 Task: Select and add the product "Tide Laundry Detergent Liquid Original (92 oz)" to cart from the store "DashMart".
Action: Mouse pressed left at (46, 81)
Screenshot: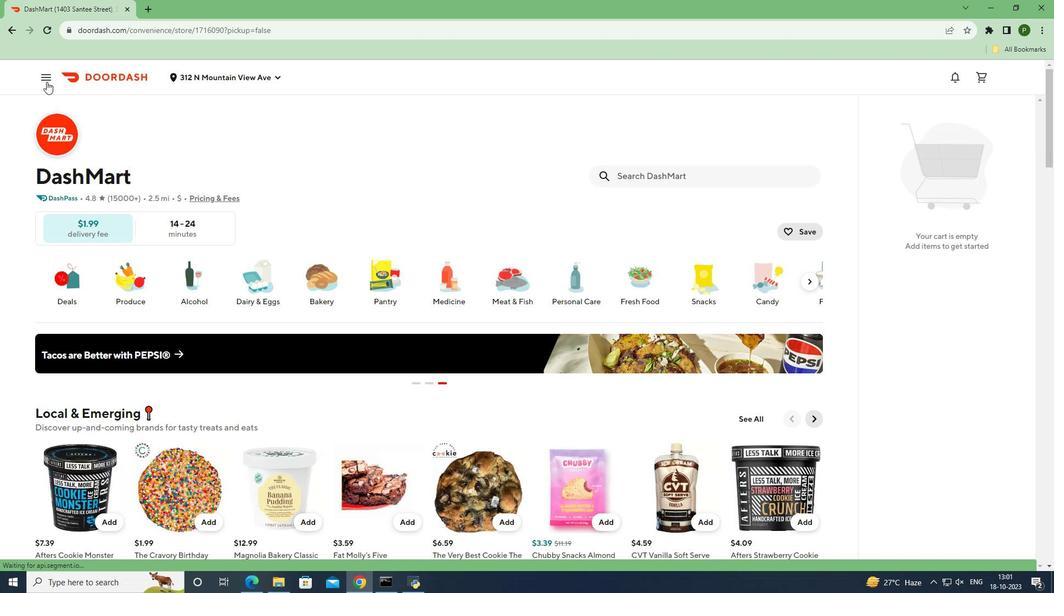 
Action: Mouse moved to (60, 157)
Screenshot: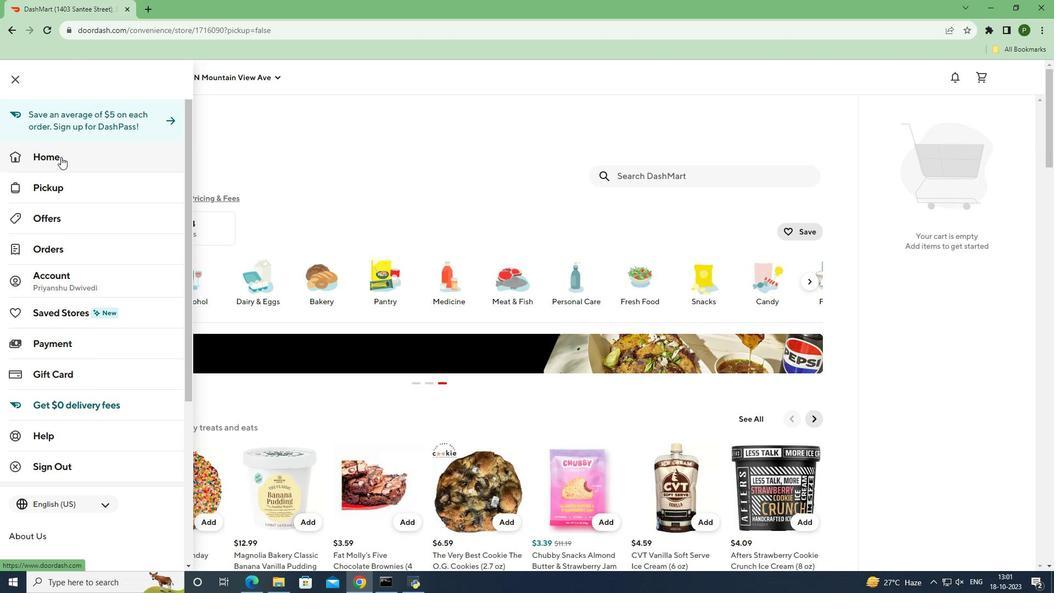 
Action: Mouse pressed left at (60, 157)
Screenshot: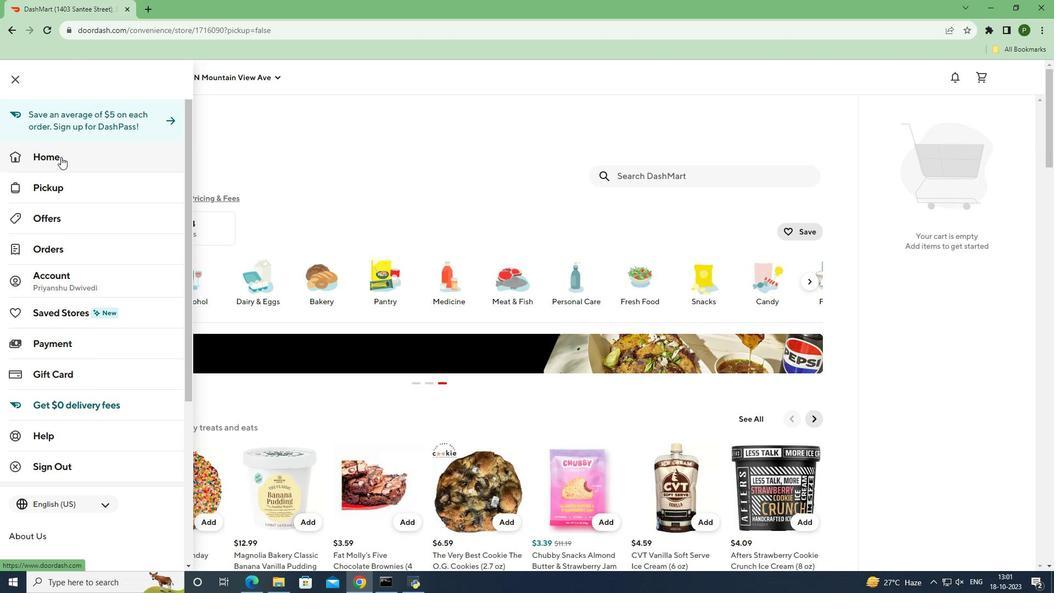 
Action: Mouse moved to (836, 116)
Screenshot: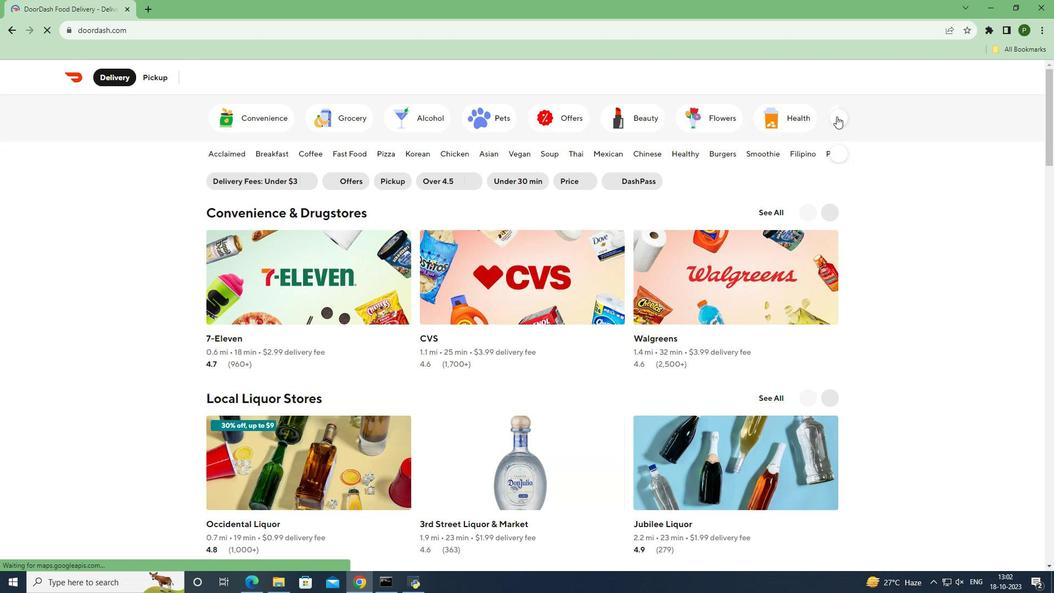 
Action: Mouse pressed left at (836, 116)
Screenshot: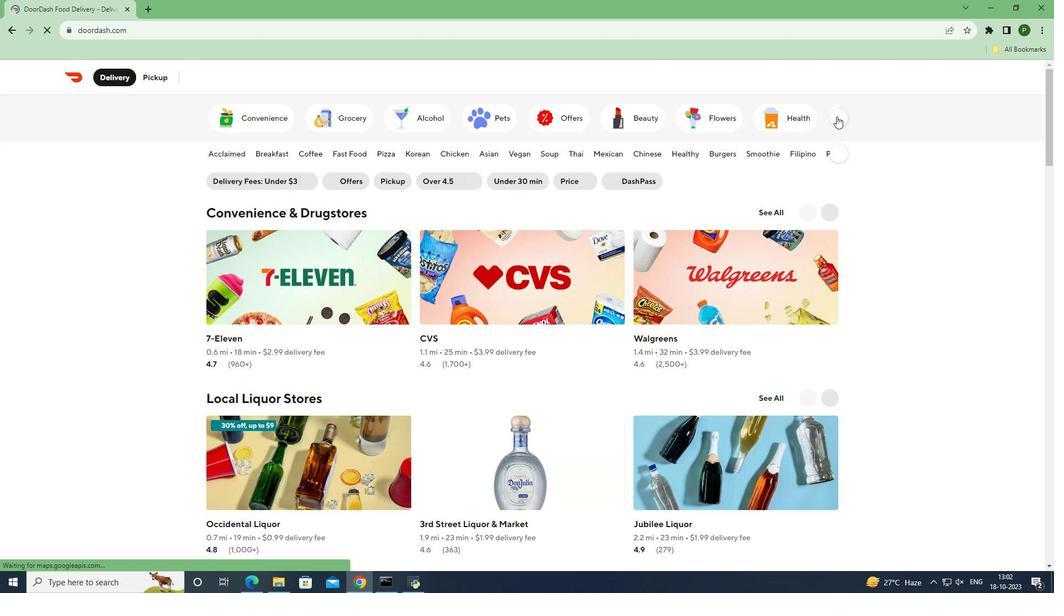 
Action: Mouse moved to (419, 120)
Screenshot: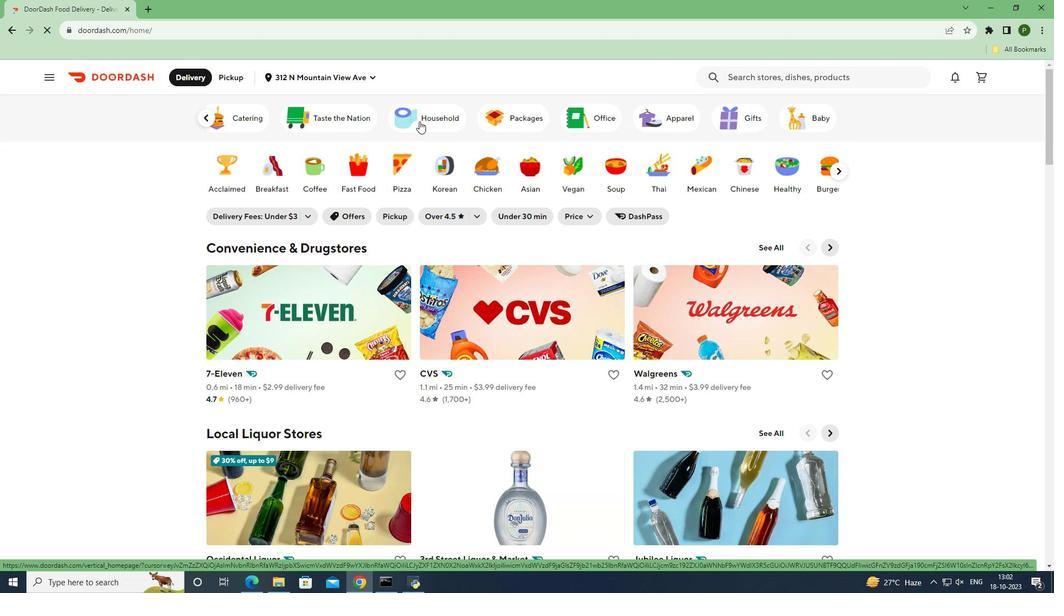 
Action: Mouse pressed left at (419, 120)
Screenshot: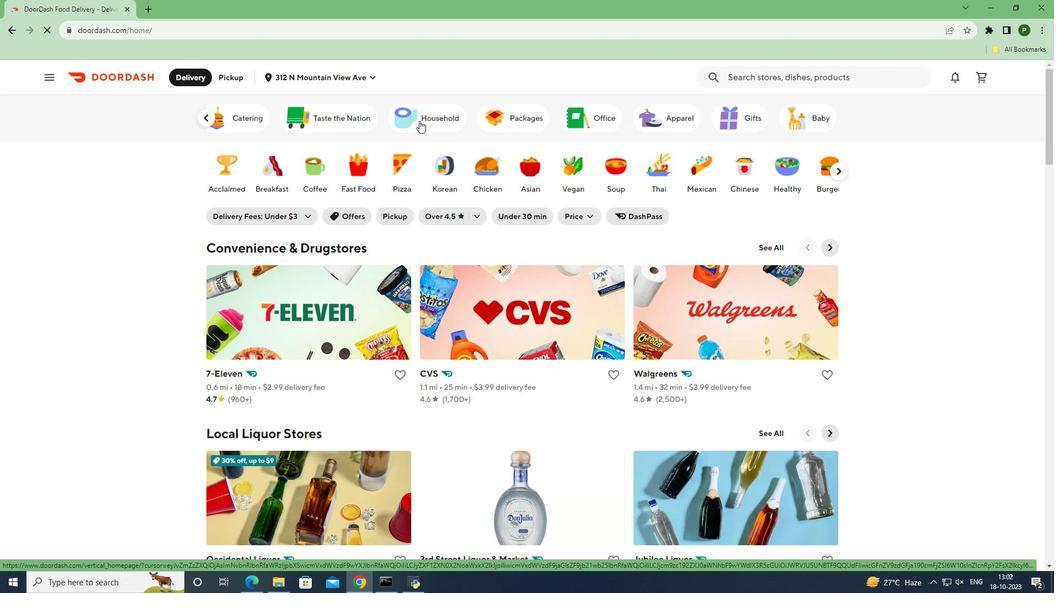 
Action: Mouse moved to (285, 532)
Screenshot: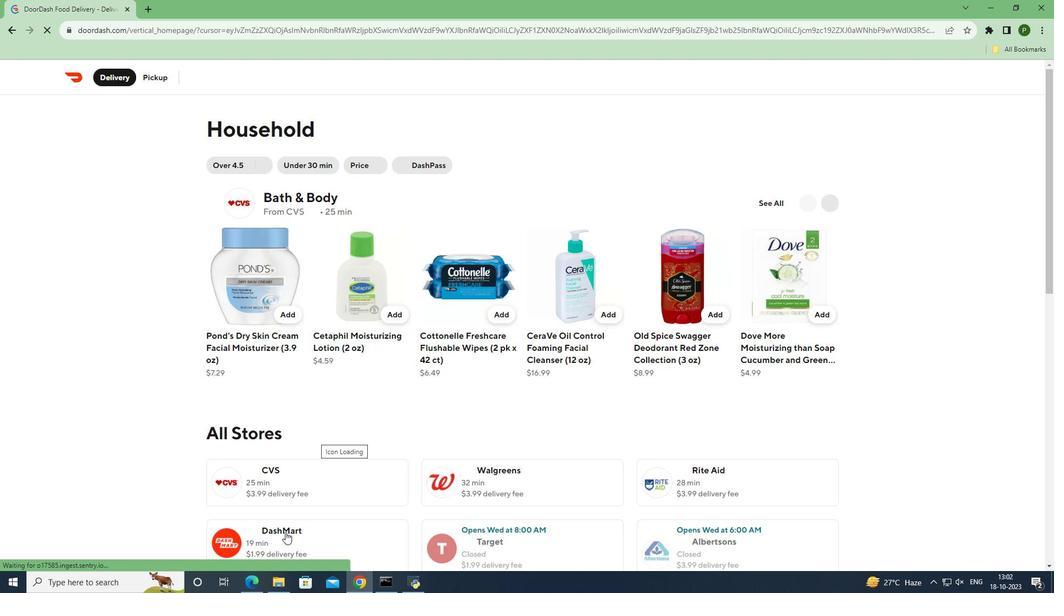 
Action: Mouse pressed left at (285, 532)
Screenshot: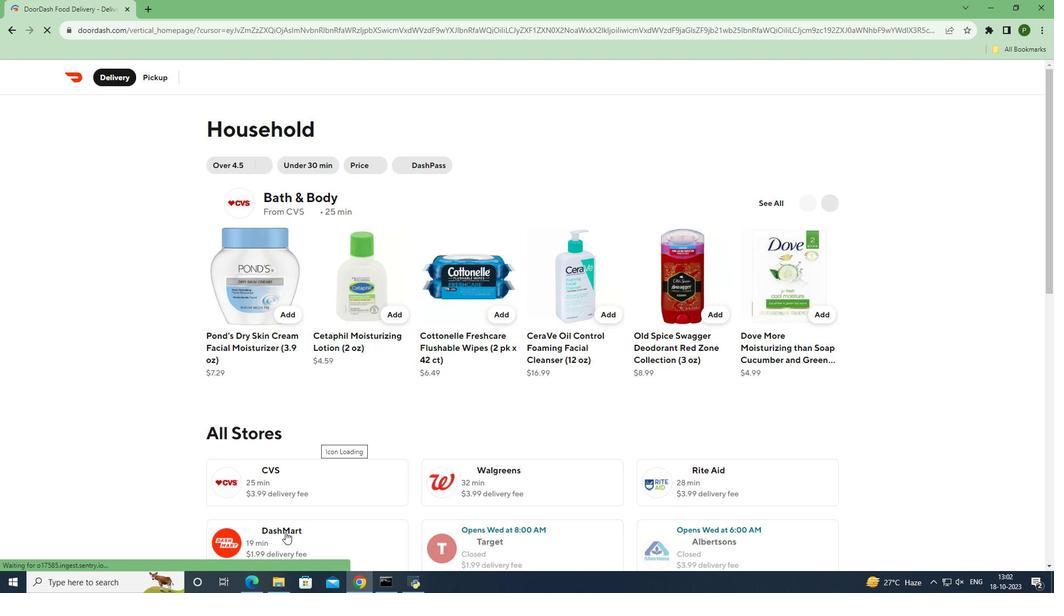 
Action: Mouse moved to (659, 175)
Screenshot: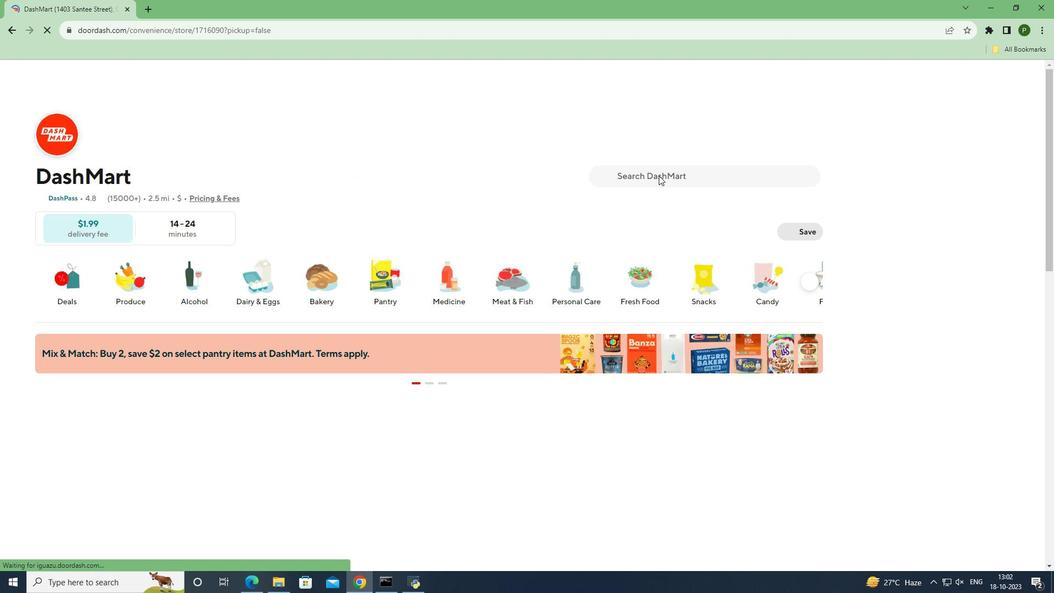 
Action: Mouse pressed left at (659, 175)
Screenshot: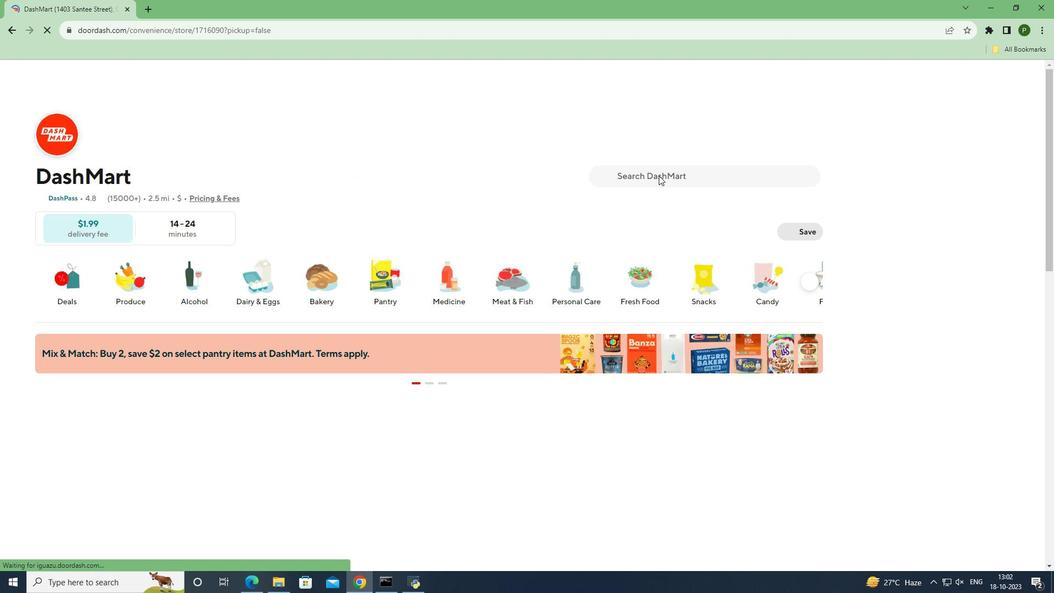 
Action: Key pressed <Key.caps_lock>T<Key.caps_lock>ide<Key.space><Key.caps_lock>L<Key.caps_lock>aundry<Key.space><Key.caps_lock>D<Key.caps_lock>etergent<Key.space><Key.caps_lock>L<Key.caps_lock>iquid<Key.space><Key.caps_lock>O<Key.caps_lock>riginal<Key.space>92<Key.space>oz<Key.shift_r>)
Screenshot: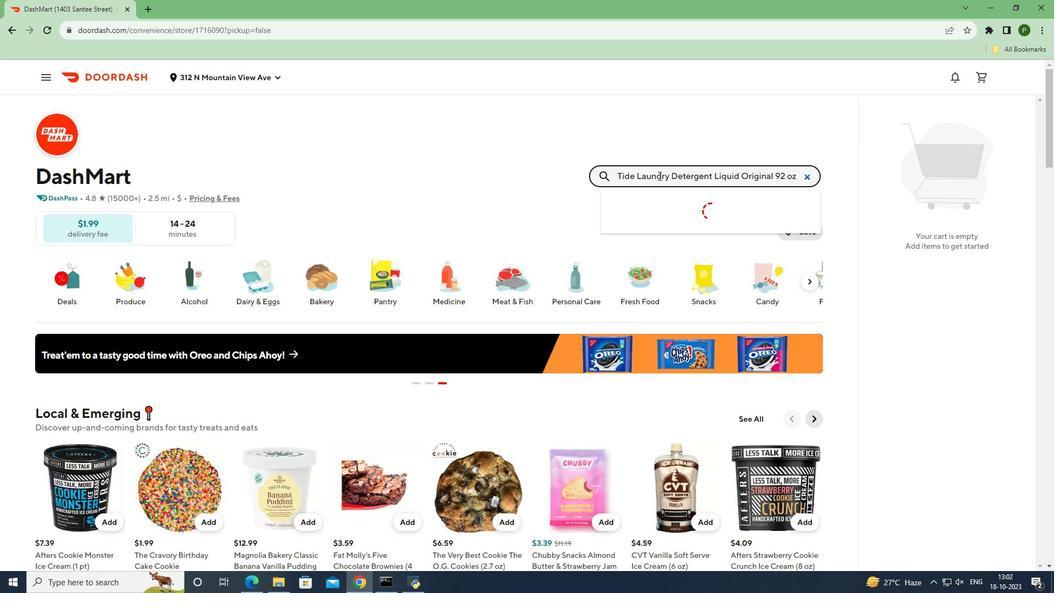 
Action: Mouse moved to (701, 322)
Screenshot: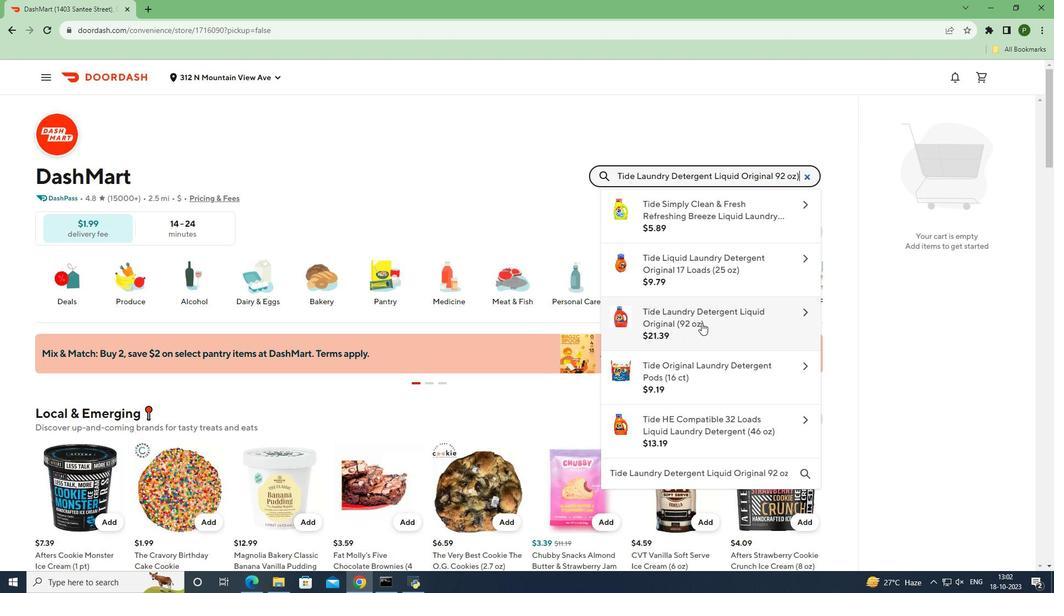 
Action: Mouse pressed left at (701, 322)
Screenshot: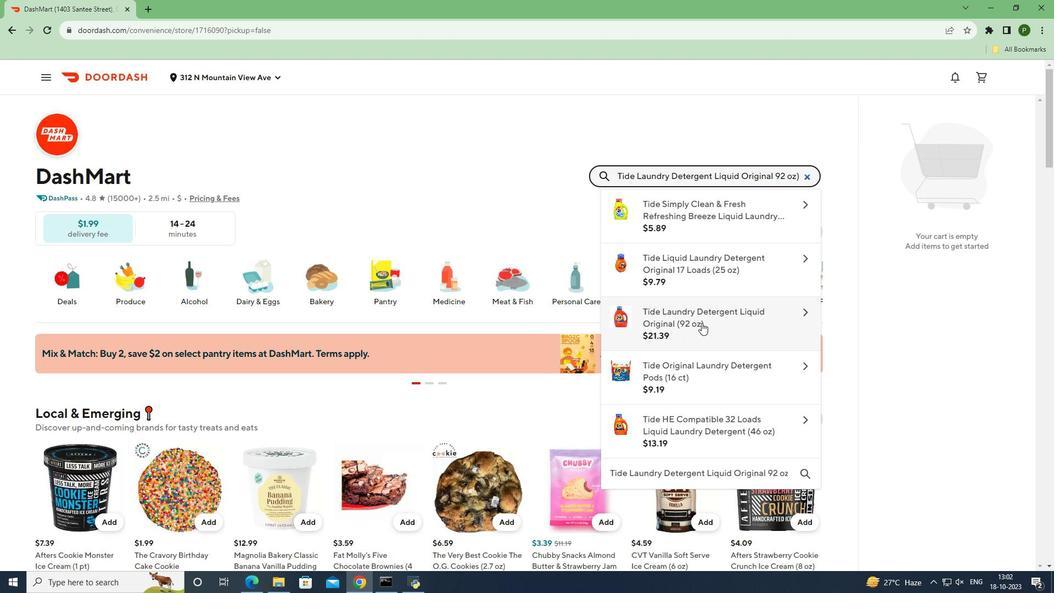 
Action: Mouse moved to (695, 538)
Screenshot: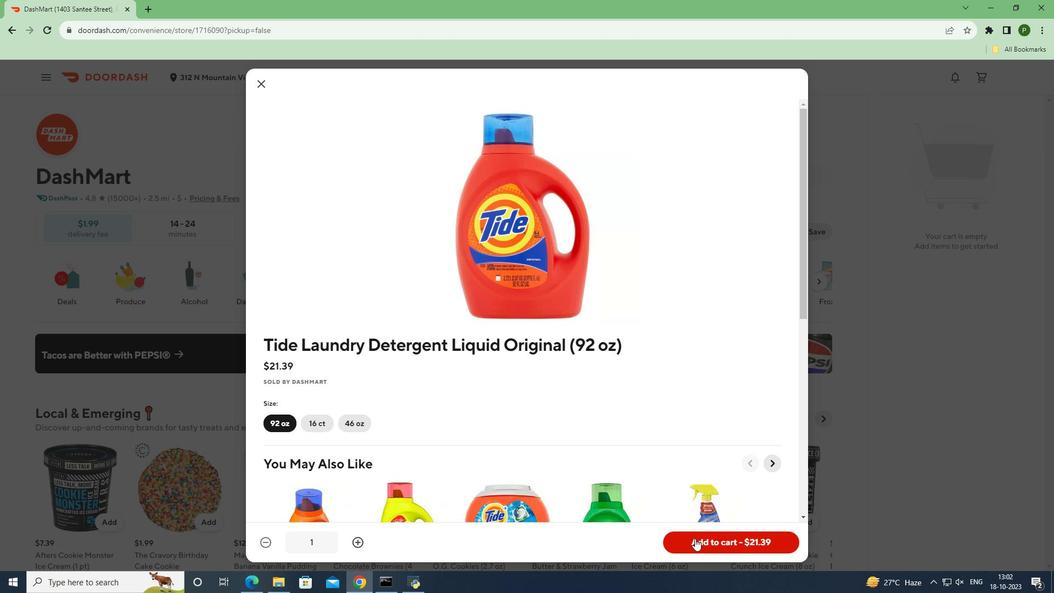 
Action: Mouse pressed left at (695, 538)
Screenshot: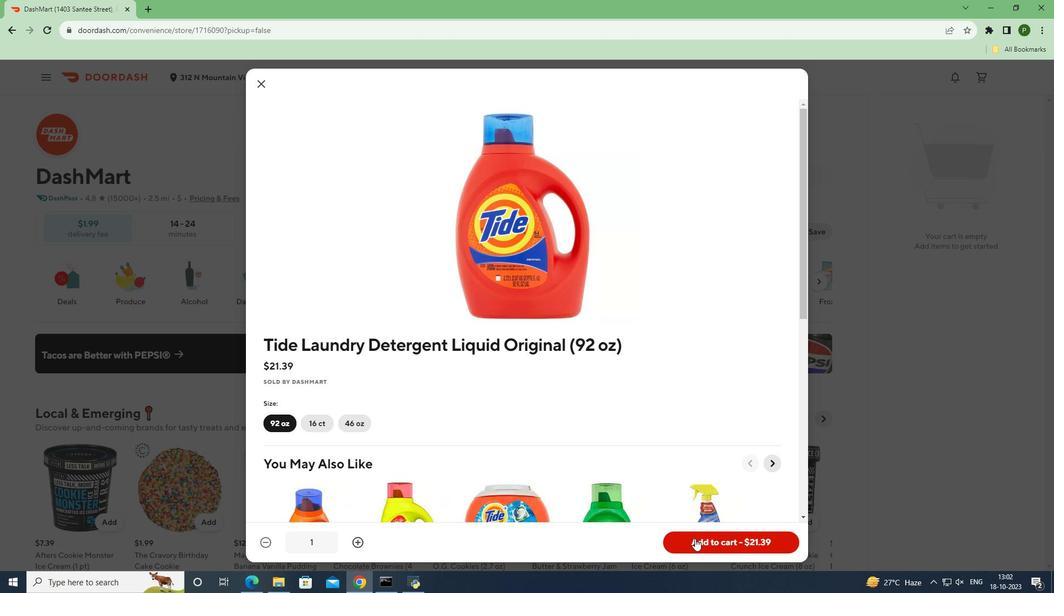 
Action: Mouse moved to (872, 464)
Screenshot: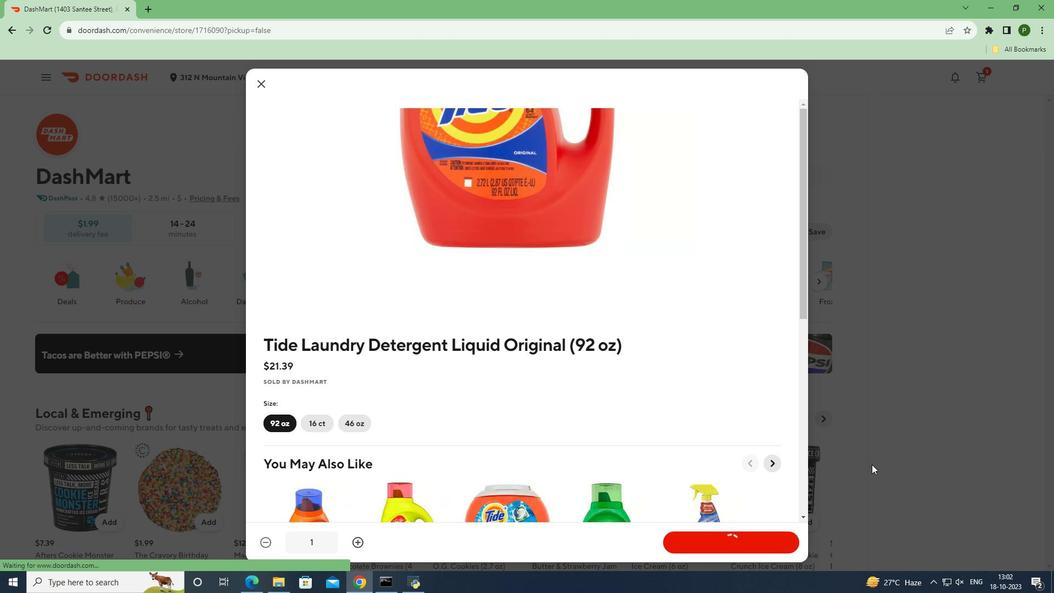 
